 Task: Learn more about follow link.
Action: Mouse moved to (881, 87)
Screenshot: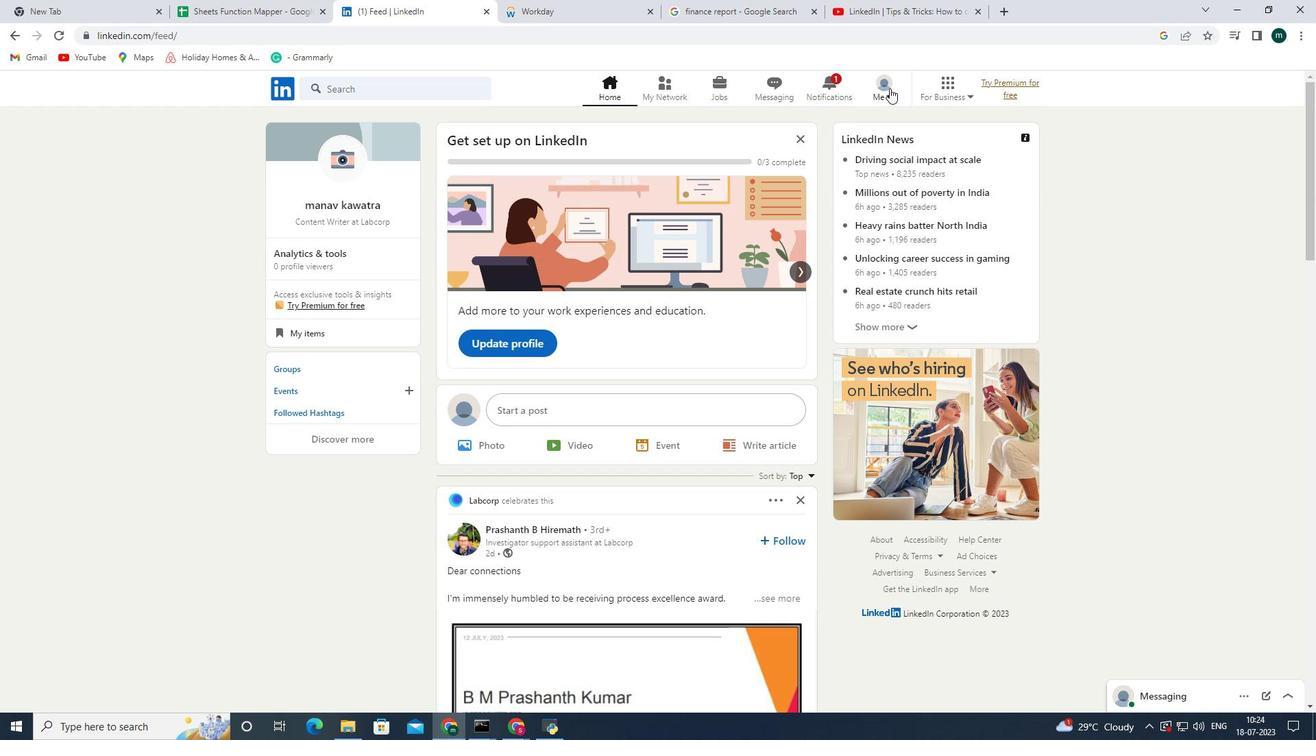
Action: Mouse pressed left at (881, 87)
Screenshot: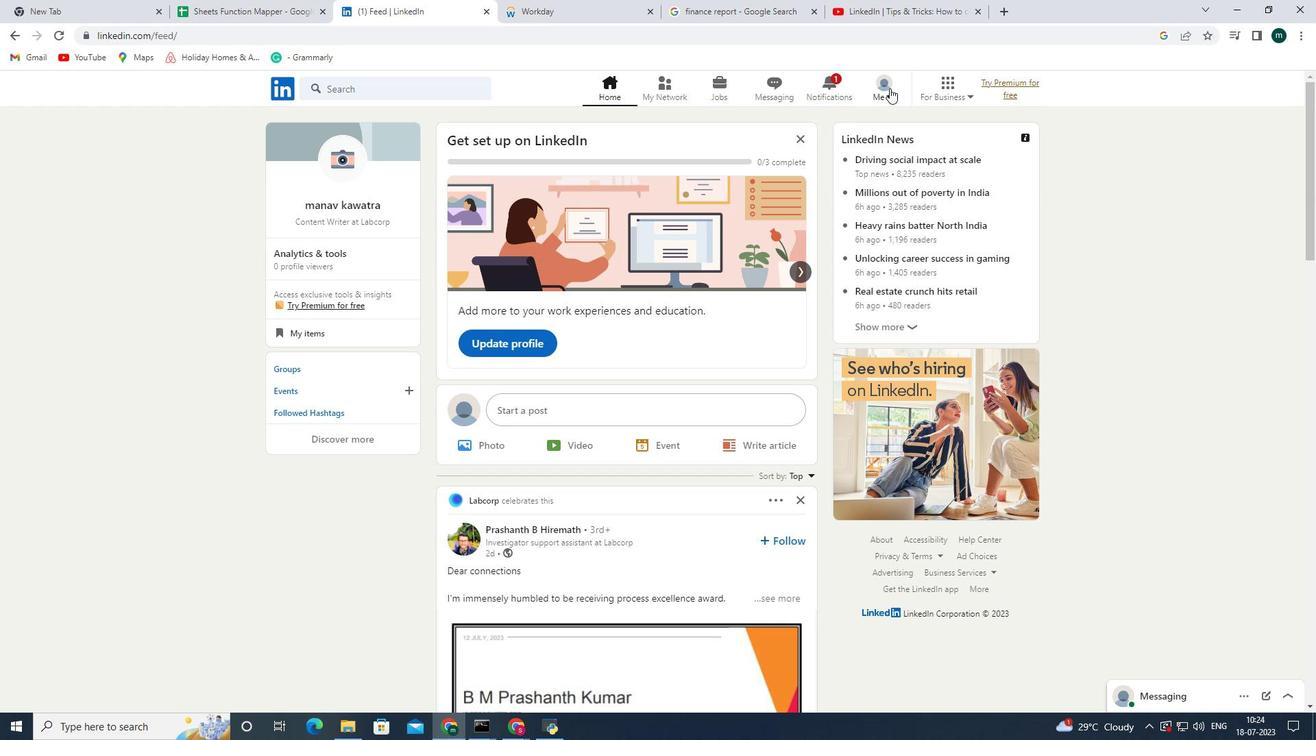 
Action: Mouse moved to (847, 166)
Screenshot: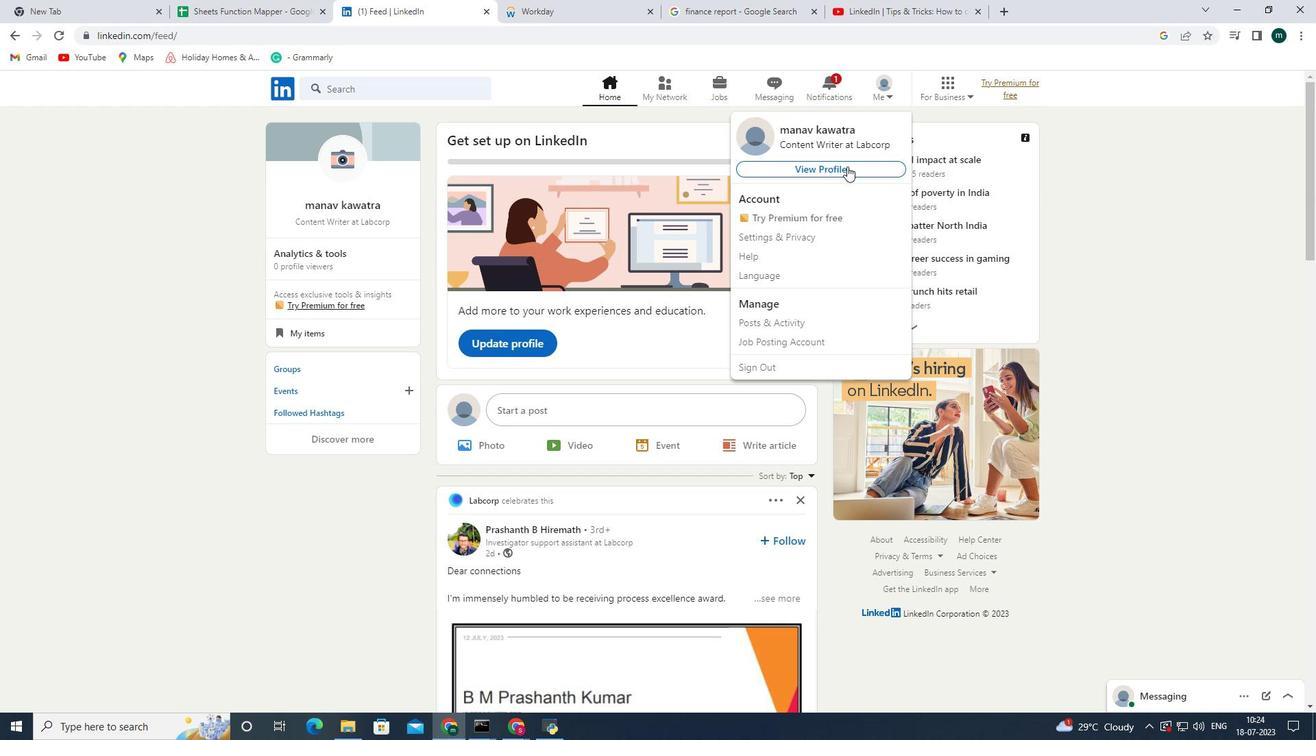 
Action: Mouse pressed left at (847, 166)
Screenshot: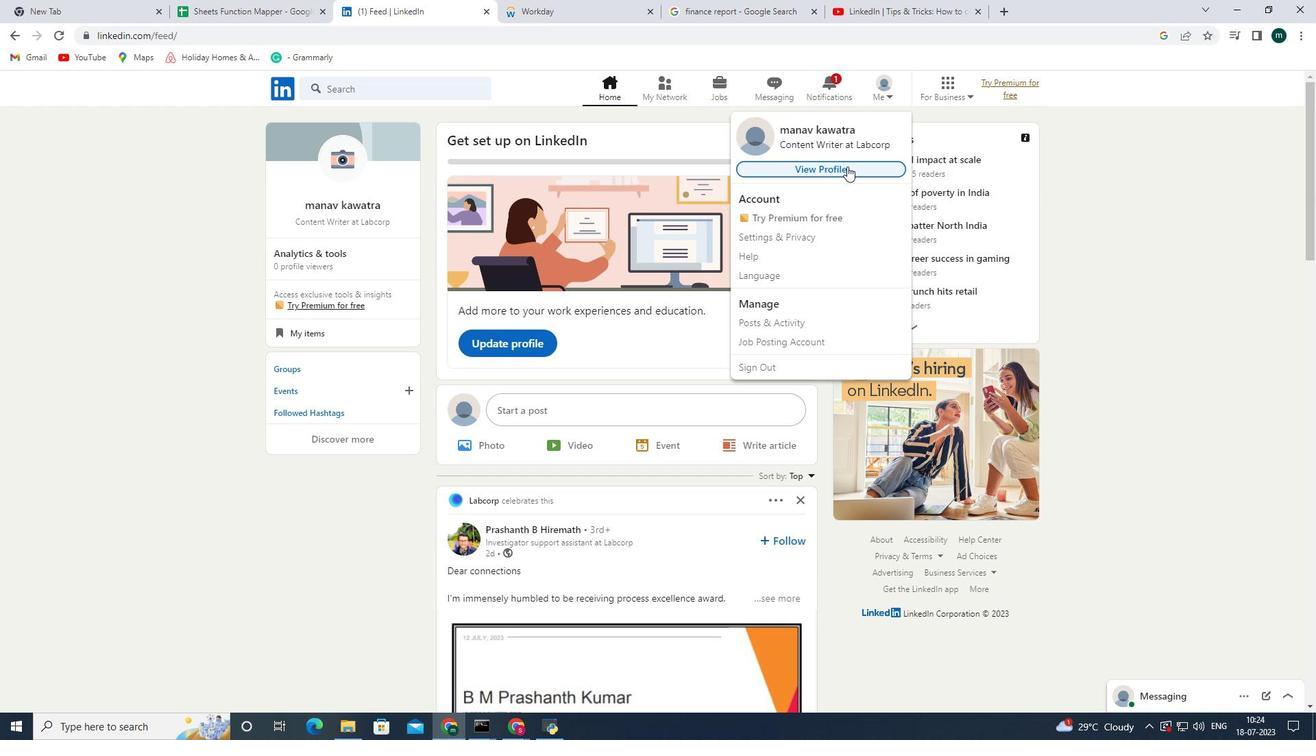 
Action: Mouse moved to (567, 348)
Screenshot: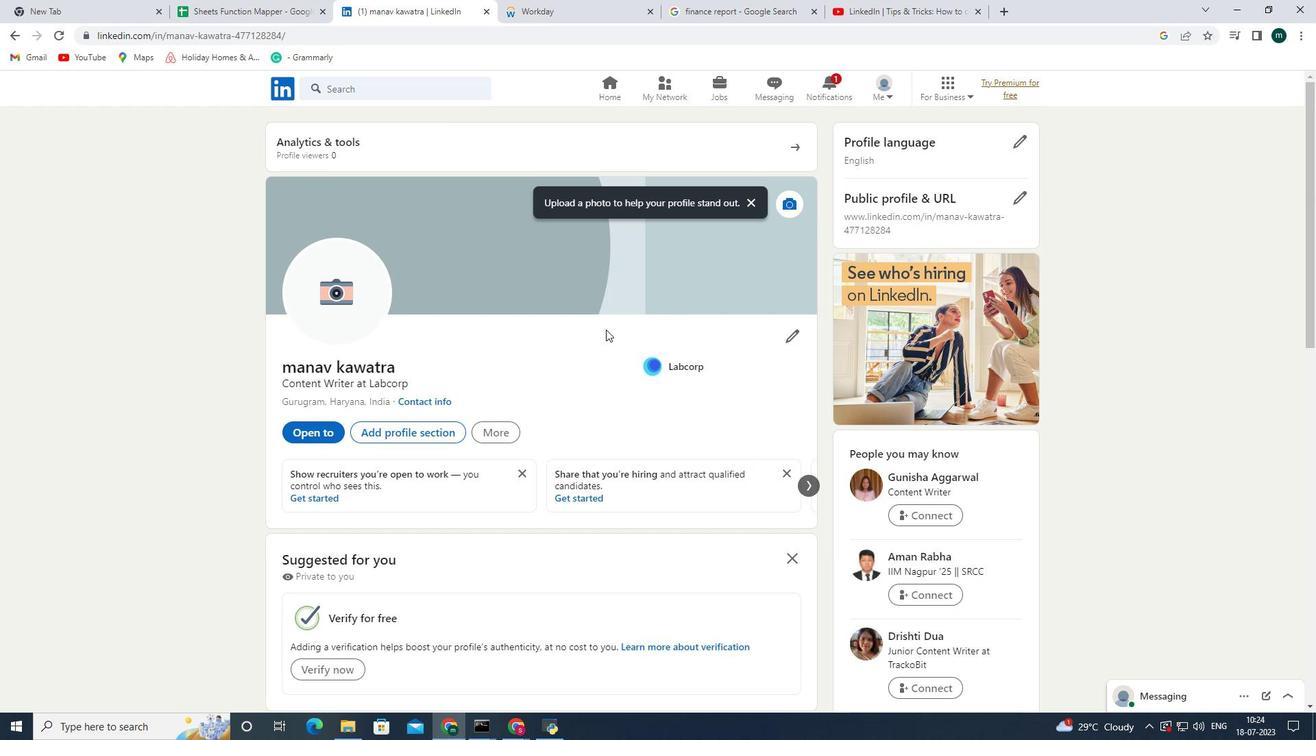 
Action: Mouse scrolled (567, 347) with delta (0, 0)
Screenshot: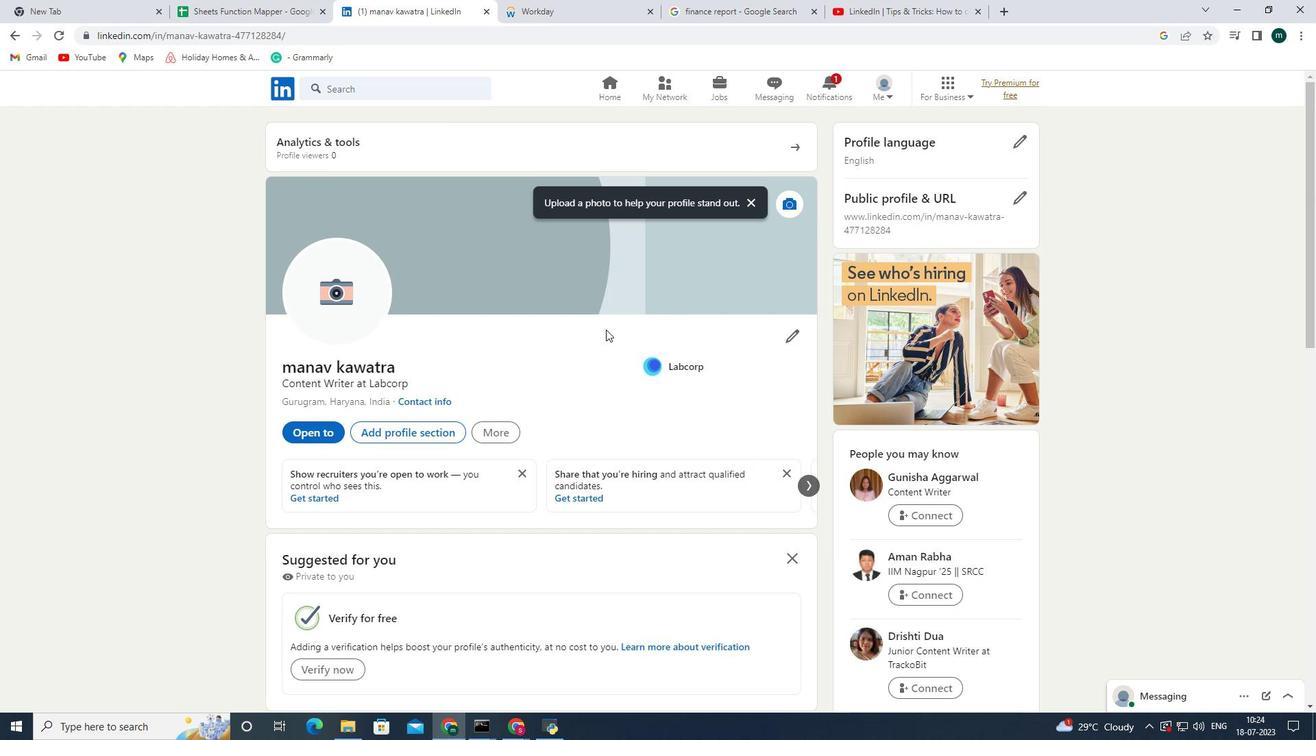 
Action: Mouse moved to (562, 352)
Screenshot: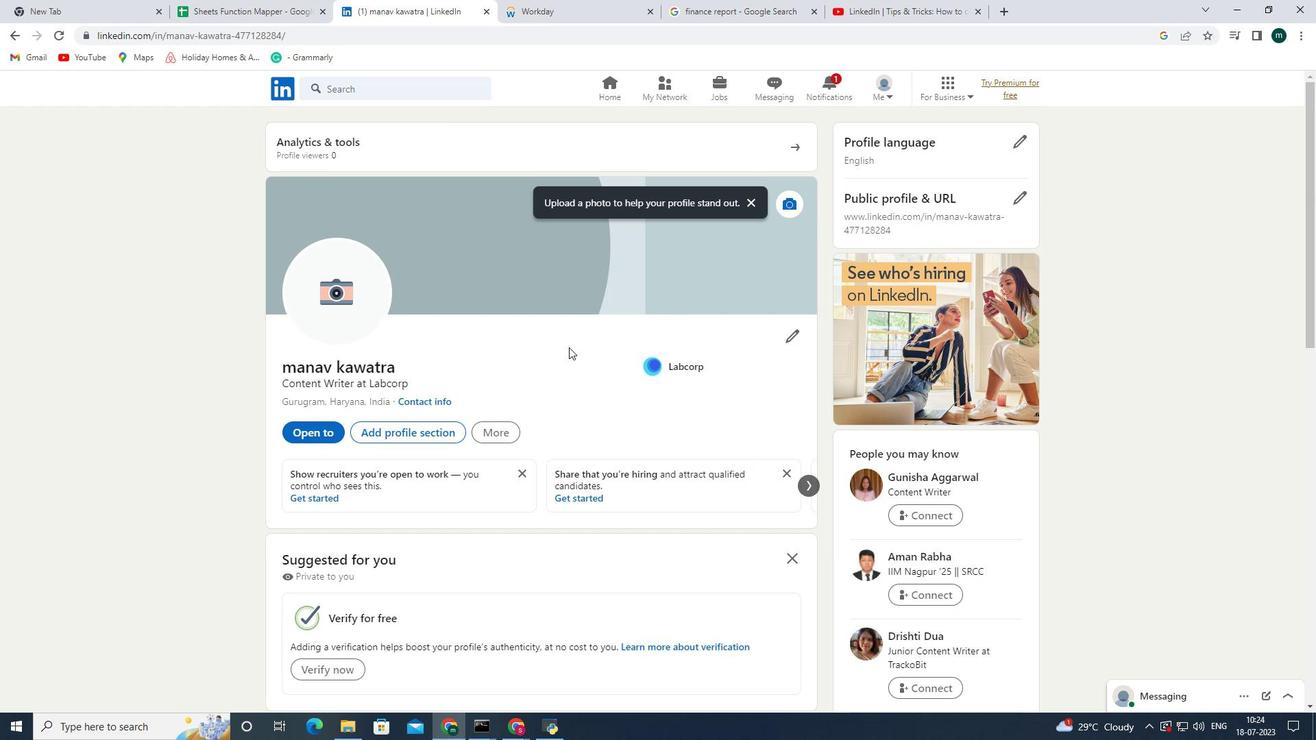 
Action: Mouse scrolled (562, 351) with delta (0, 0)
Screenshot: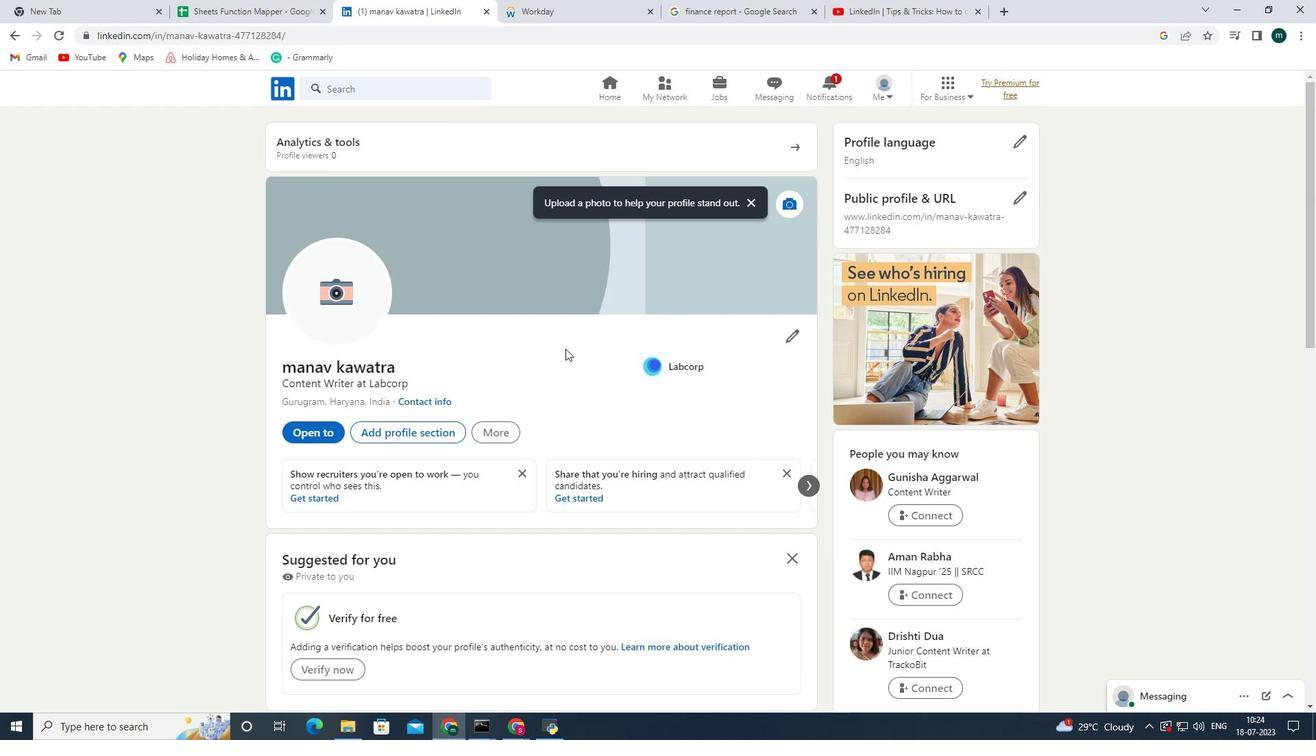 
Action: Mouse scrolled (562, 351) with delta (0, 0)
Screenshot: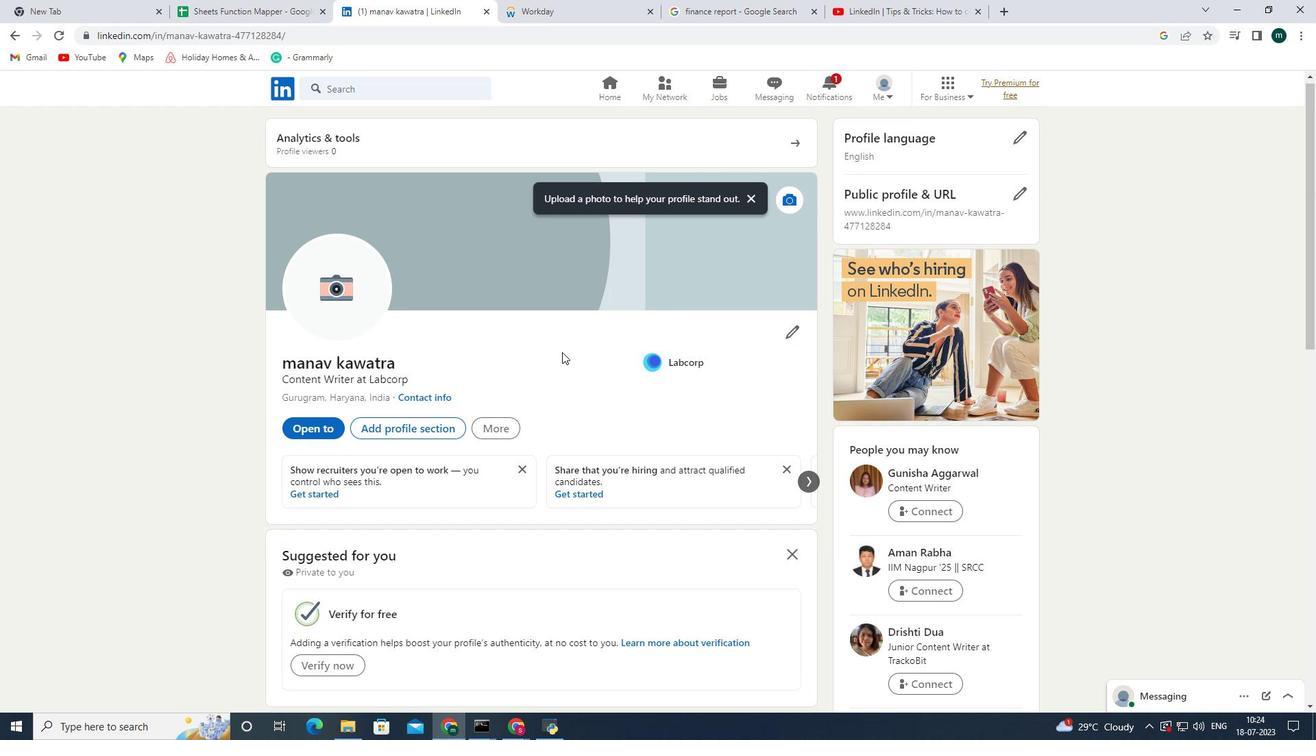 
Action: Mouse scrolled (562, 351) with delta (0, 0)
Screenshot: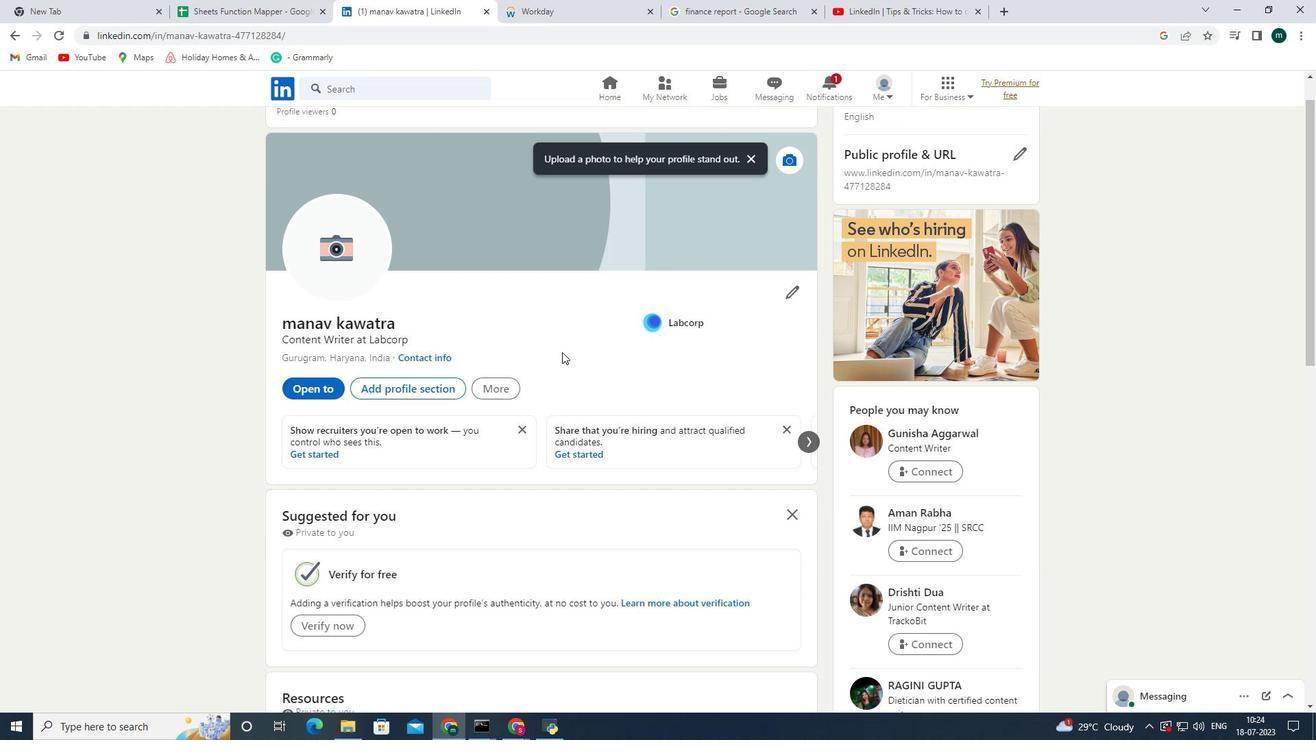 
Action: Mouse moved to (344, 512)
Screenshot: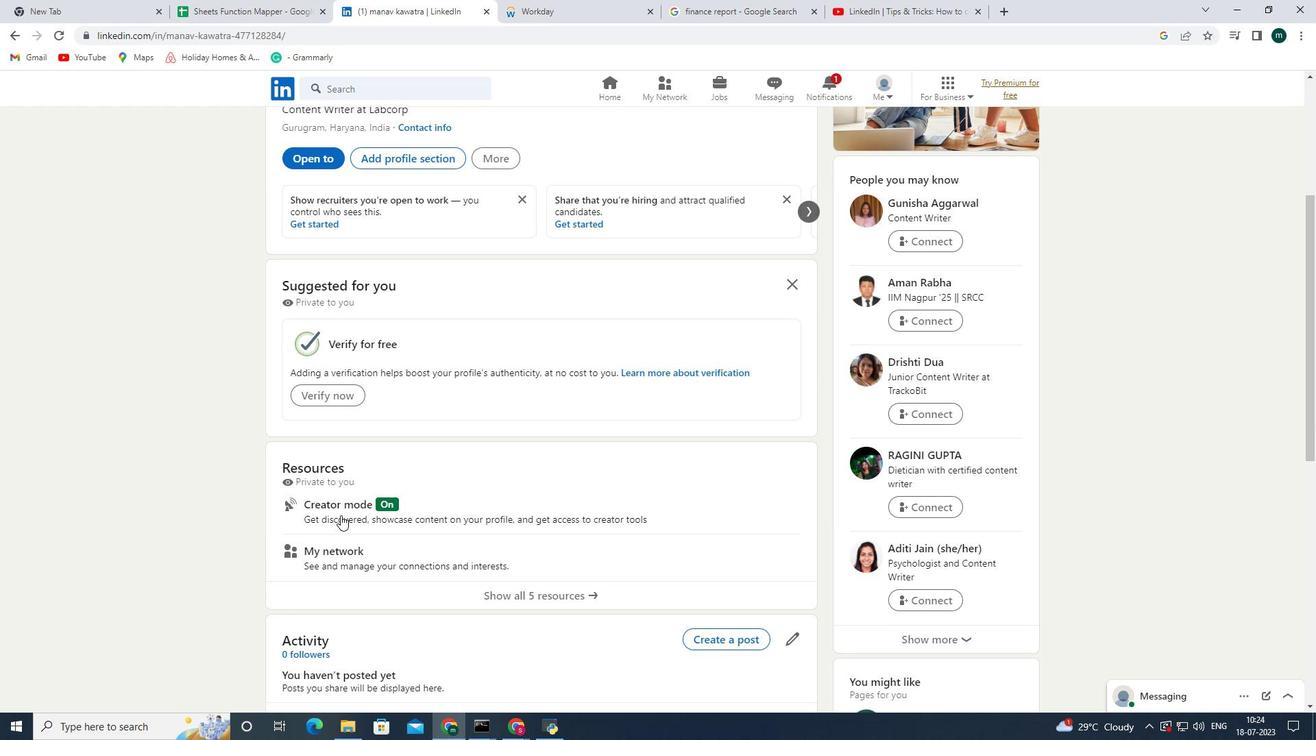 
Action: Mouse pressed left at (344, 512)
Screenshot: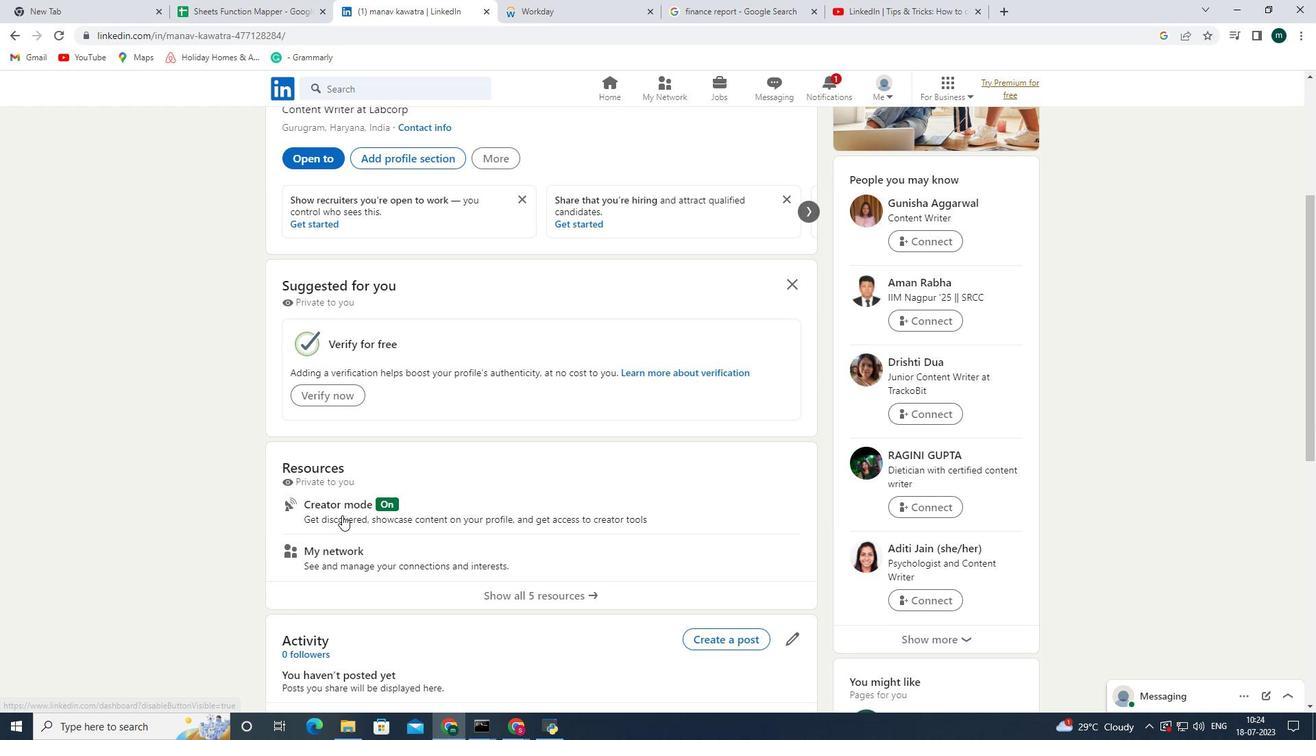 
Action: Mouse moved to (743, 629)
Screenshot: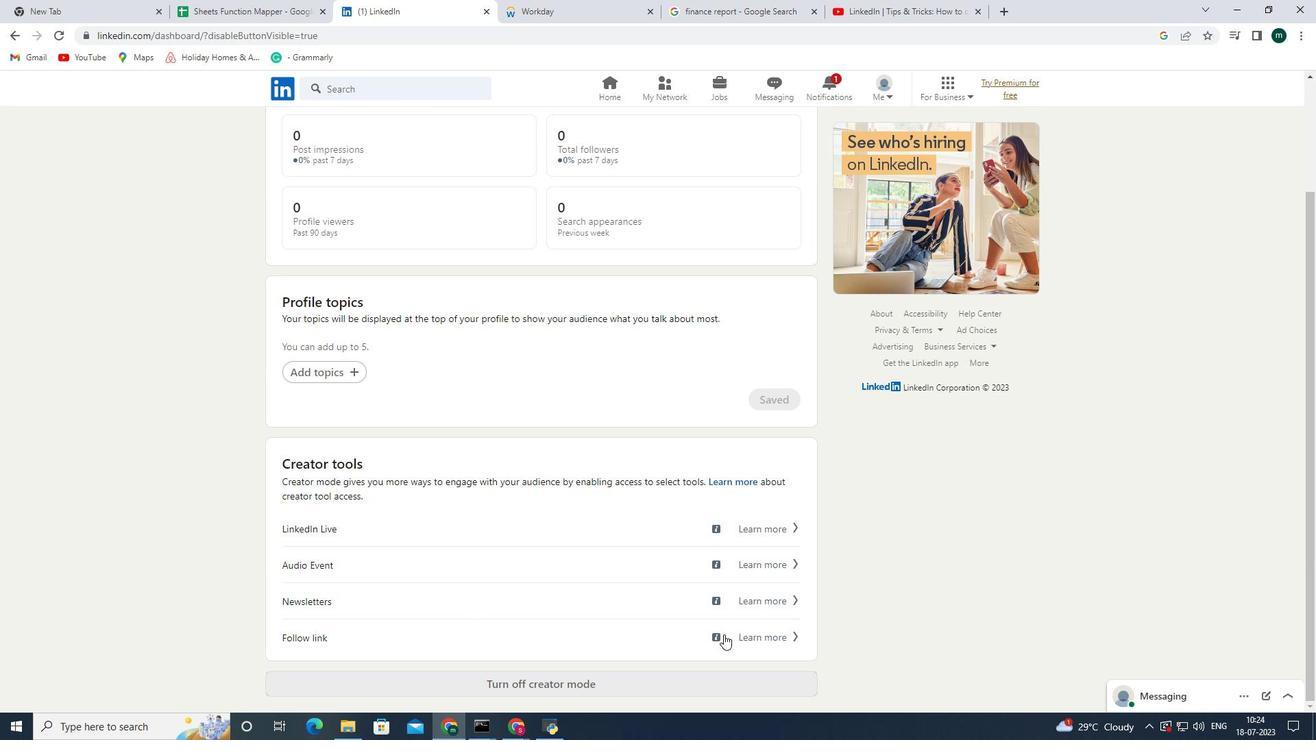
Action: Mouse pressed left at (743, 629)
Screenshot: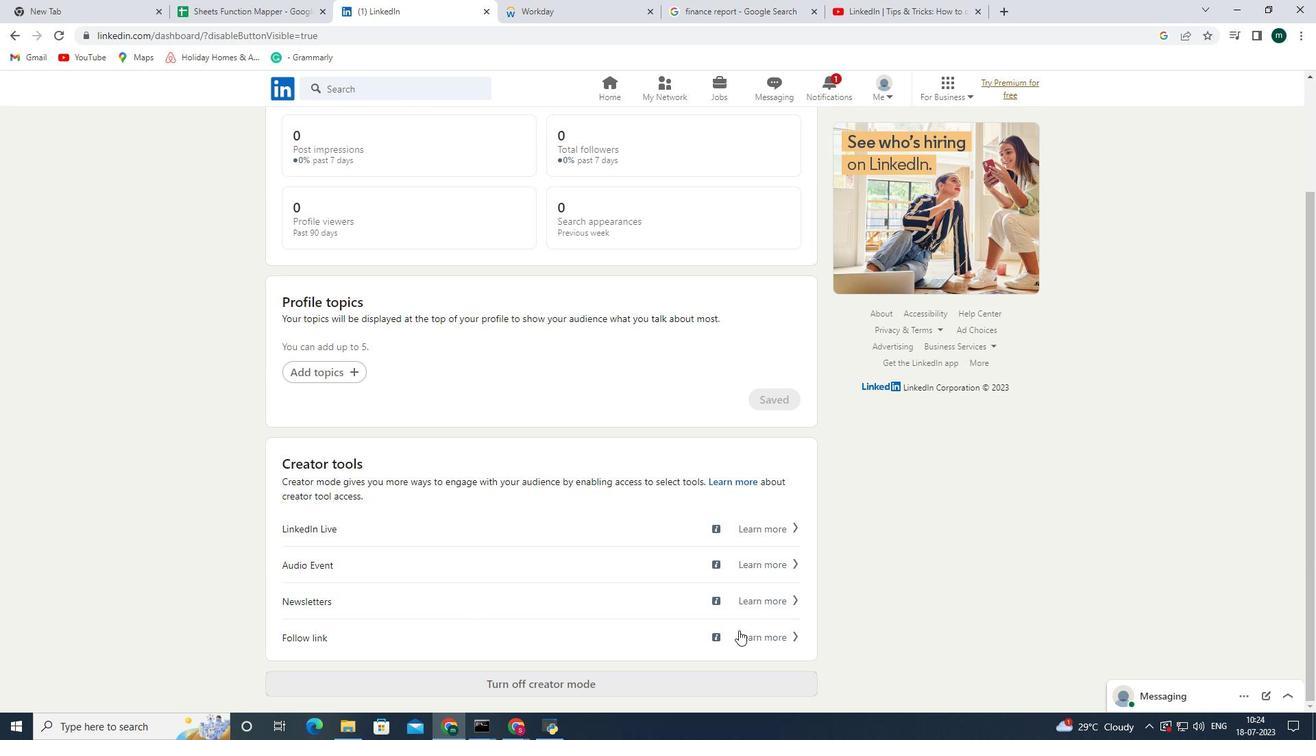 
Action: Mouse moved to (748, 636)
Screenshot: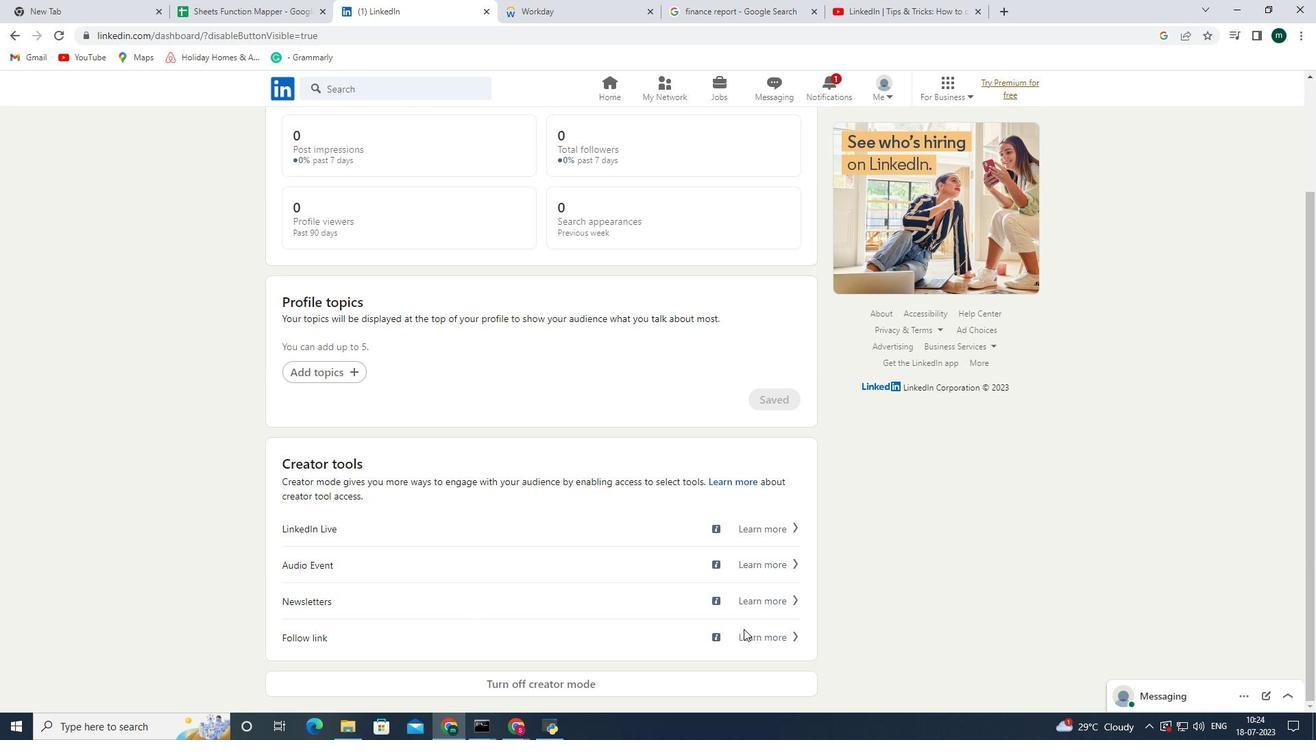 
Action: Mouse pressed left at (748, 636)
Screenshot: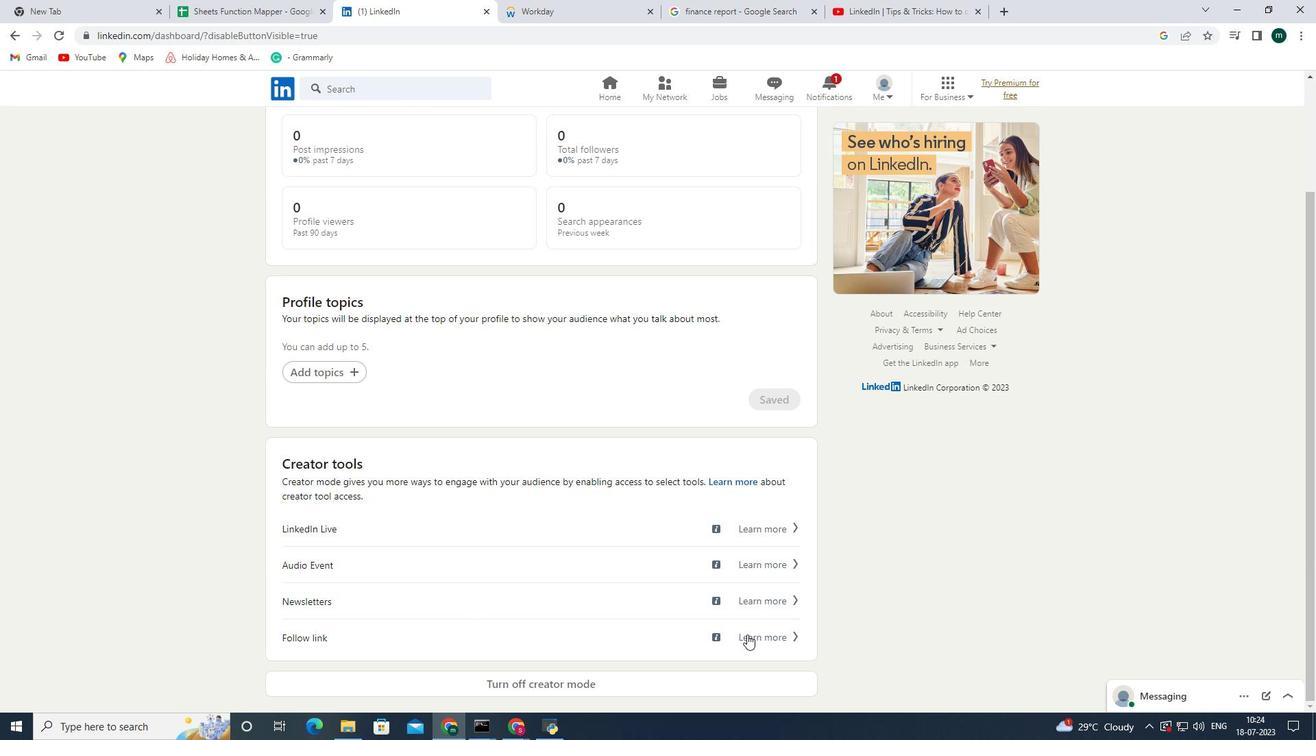 
Action: Mouse moved to (781, 308)
Screenshot: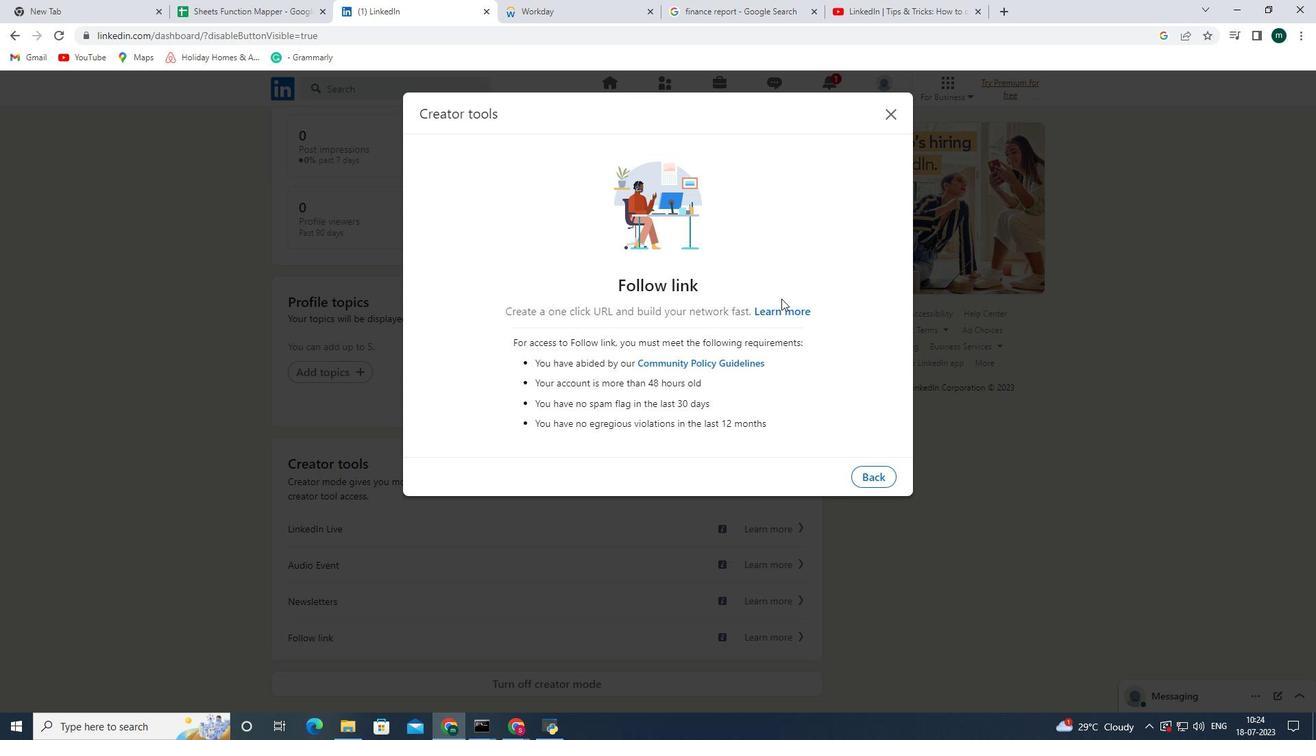 
Action: Mouse pressed left at (781, 308)
Screenshot: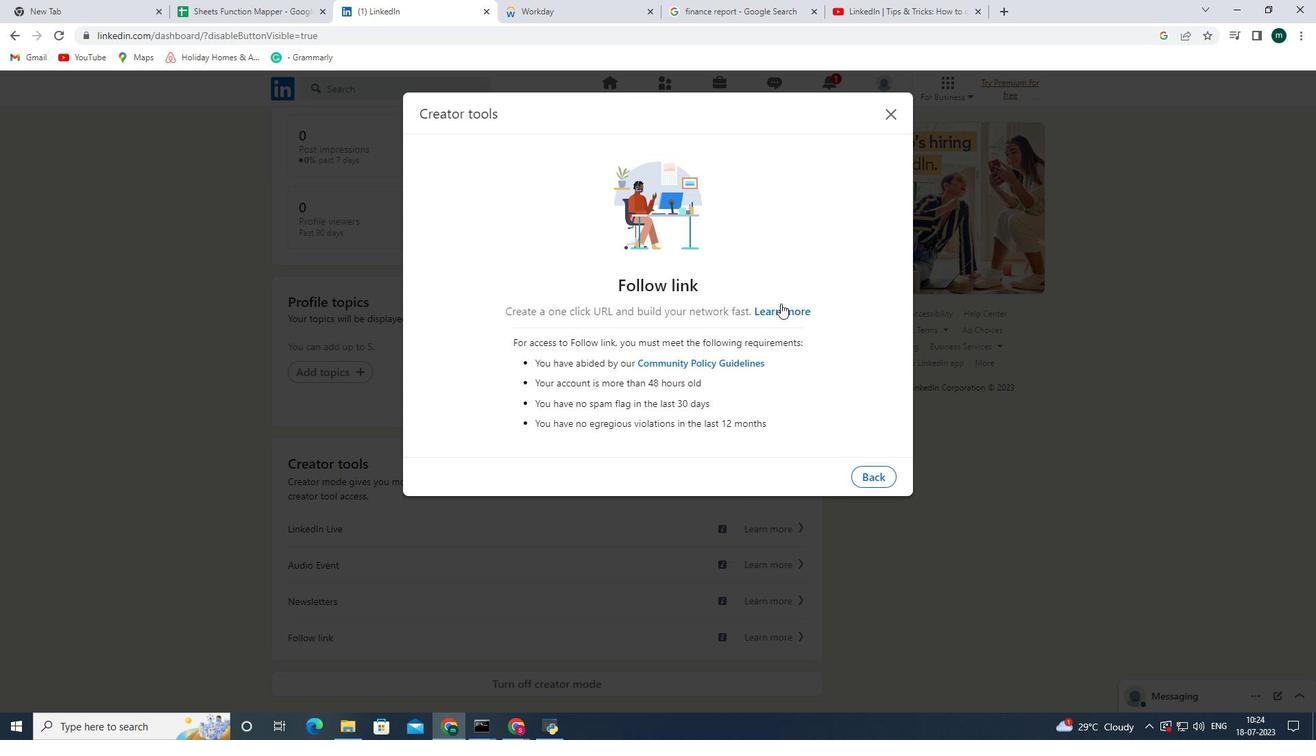 
Action: Mouse moved to (316, 277)
Screenshot: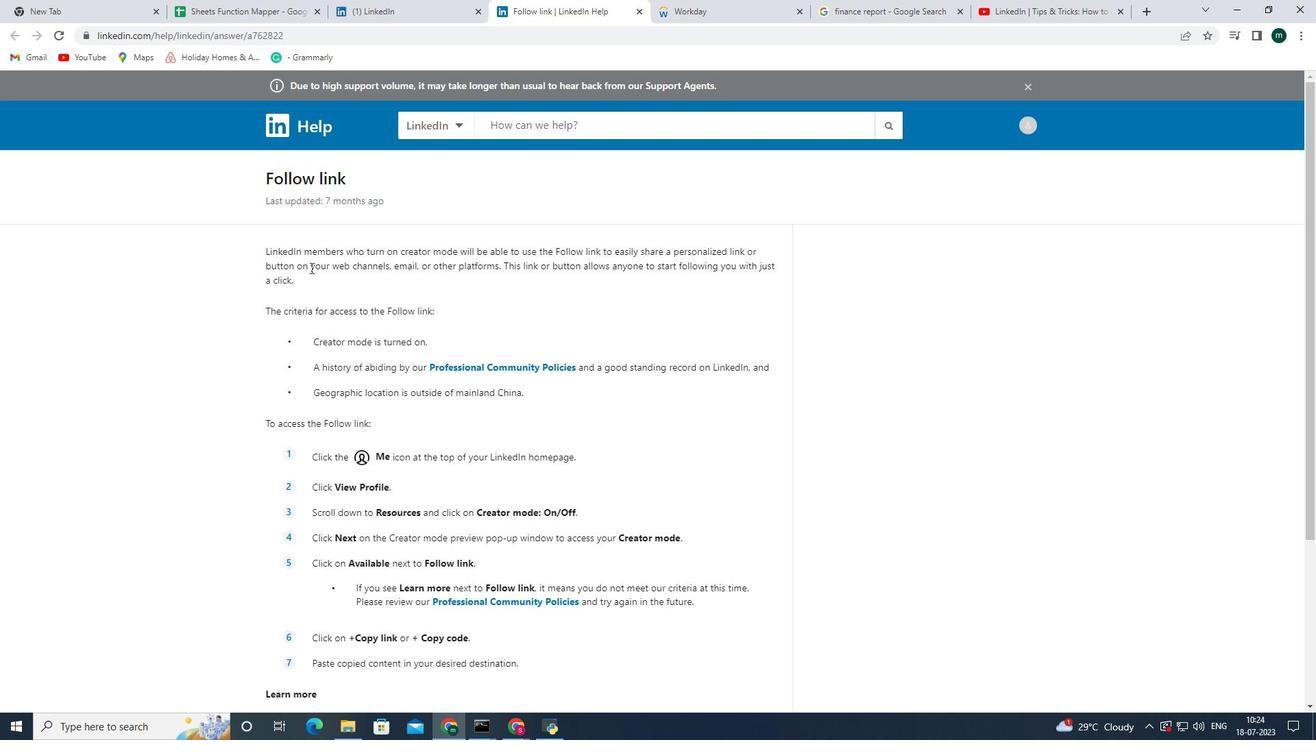 
Action: Mouse scrolled (316, 277) with delta (0, 0)
Screenshot: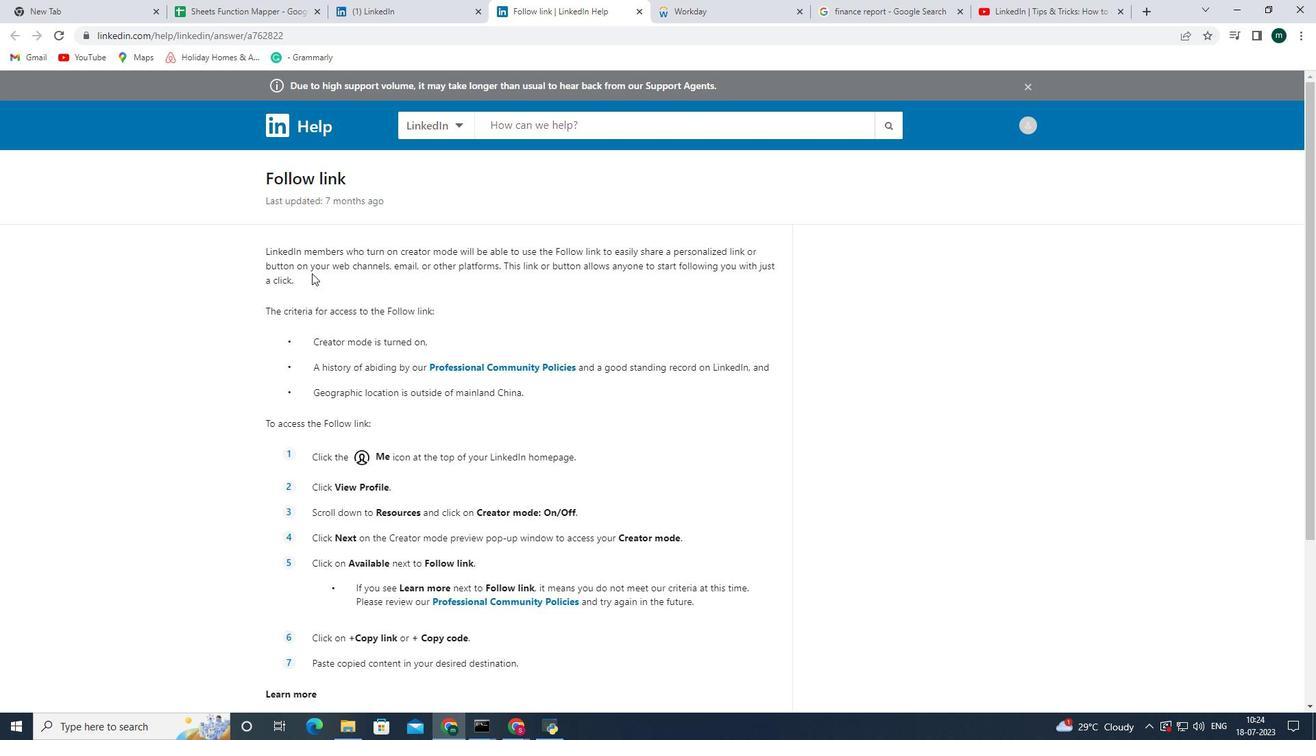 
Action: Mouse scrolled (316, 277) with delta (0, 0)
Screenshot: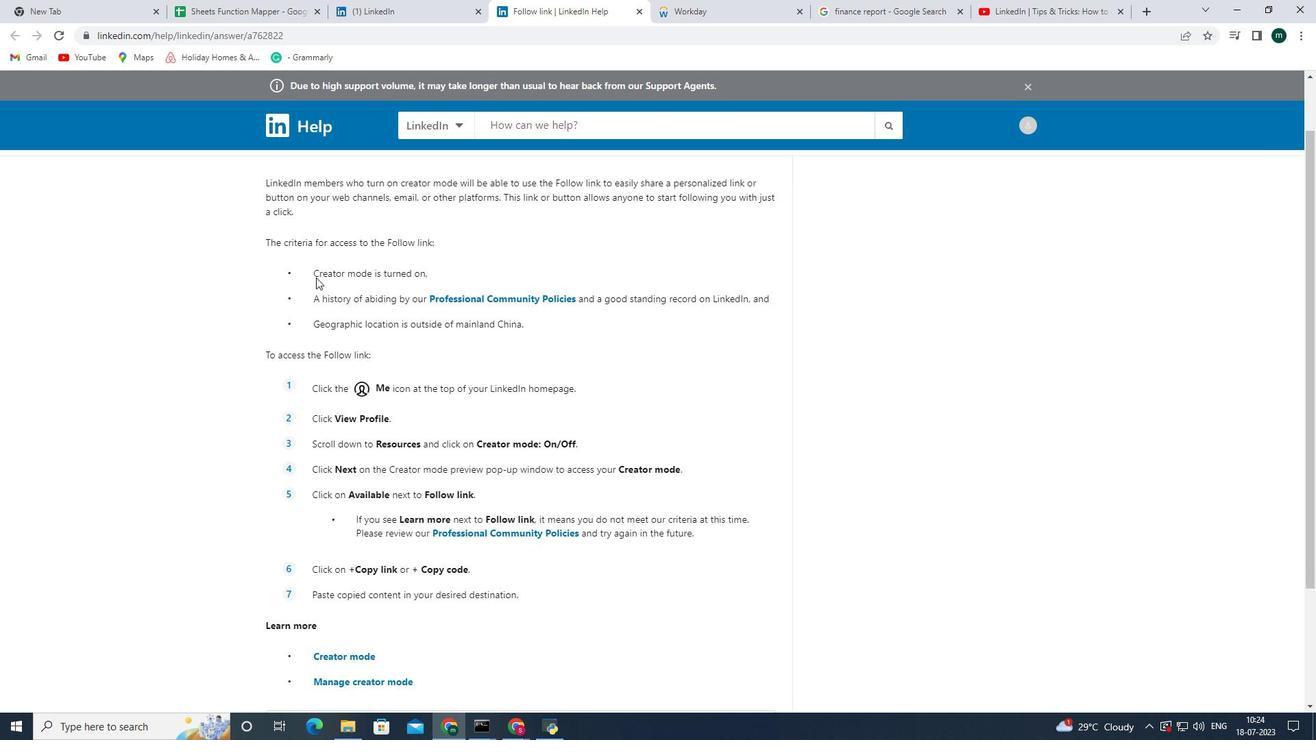 
Action: Mouse scrolled (316, 277) with delta (0, 0)
Screenshot: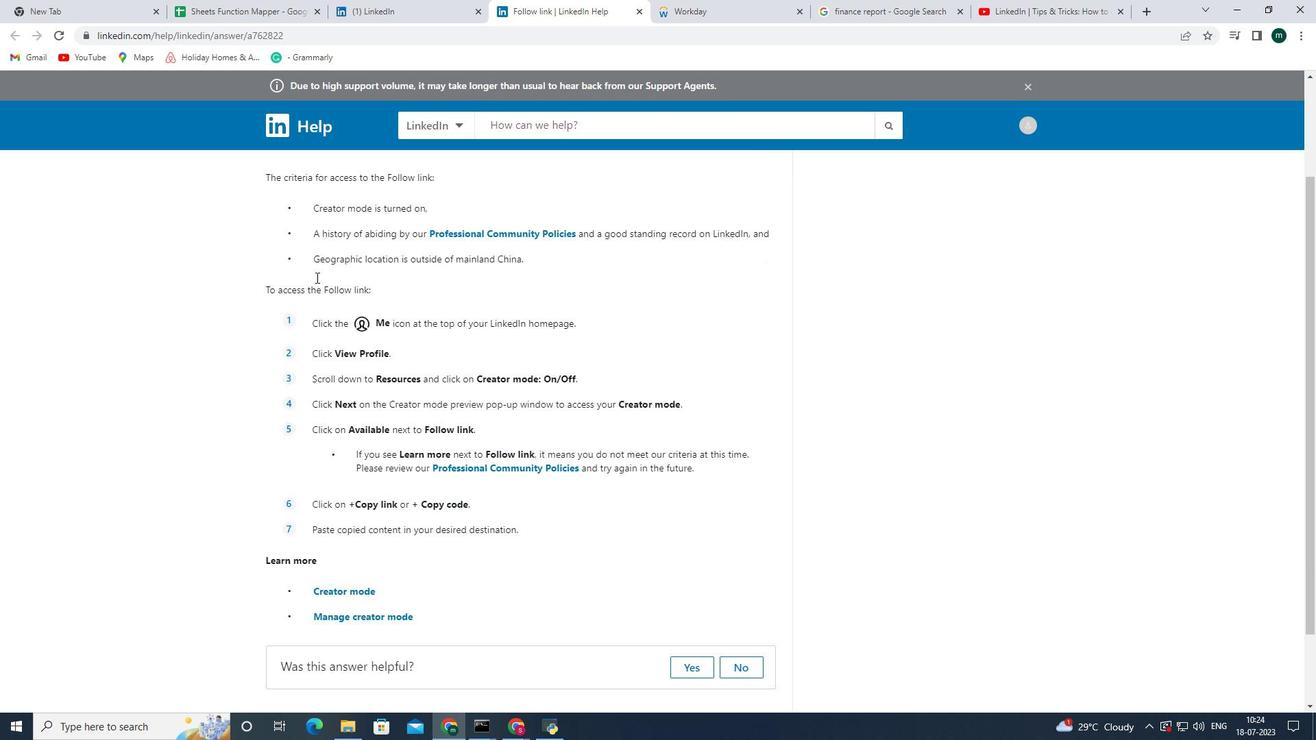 
Action: Mouse scrolled (316, 277) with delta (0, 0)
Screenshot: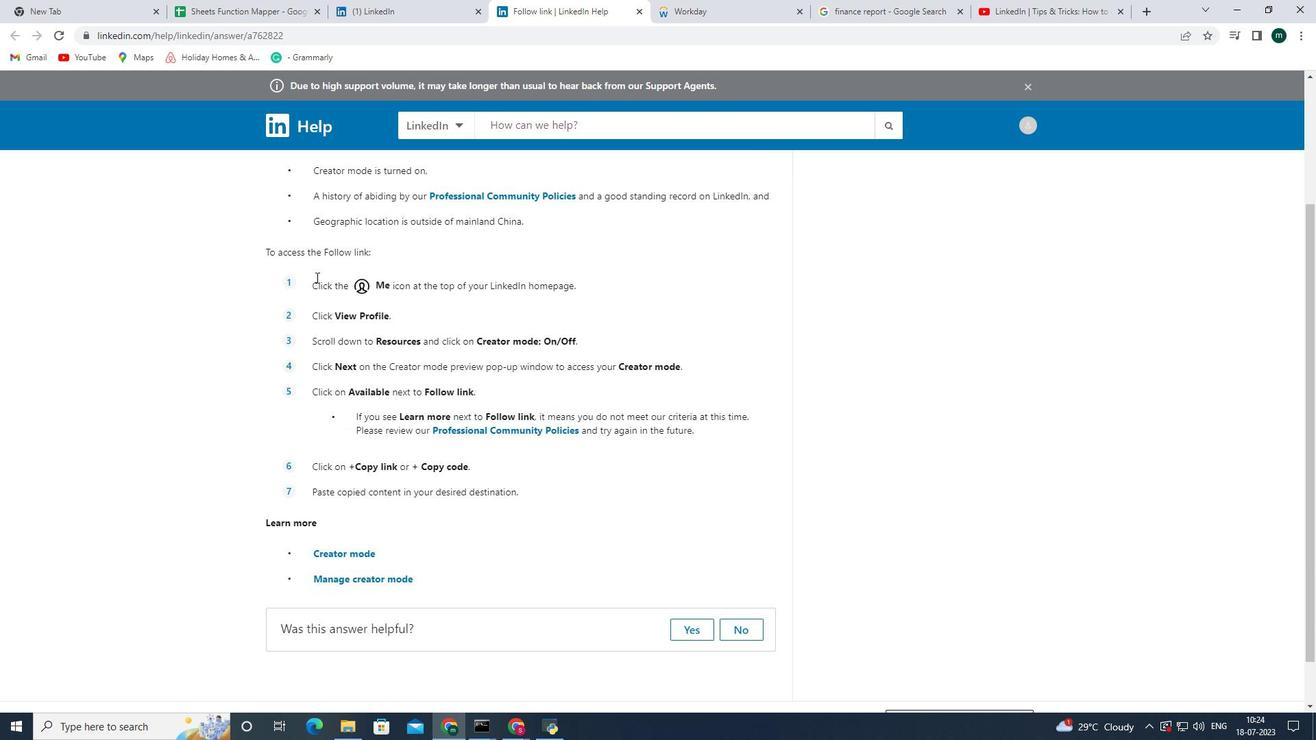 
Action: Mouse scrolled (316, 277) with delta (0, 0)
Screenshot: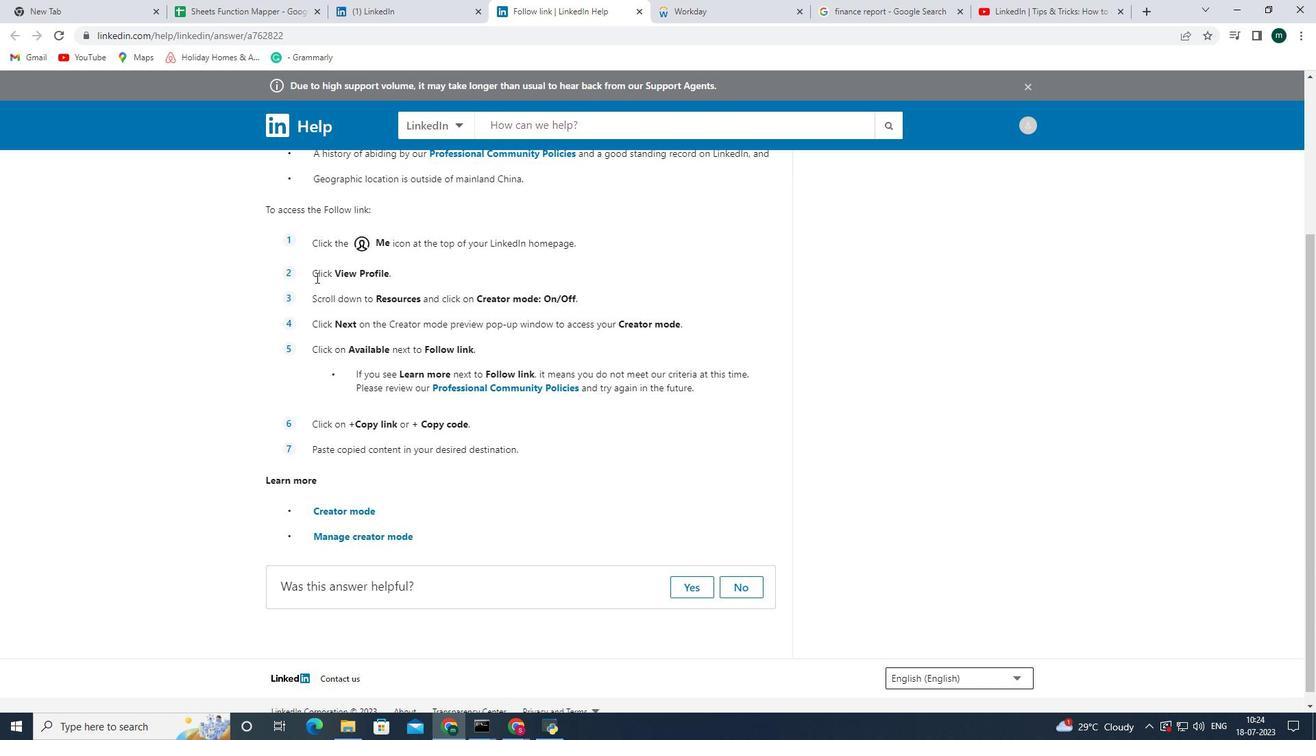 
Action: Mouse scrolled (316, 277) with delta (0, 0)
Screenshot: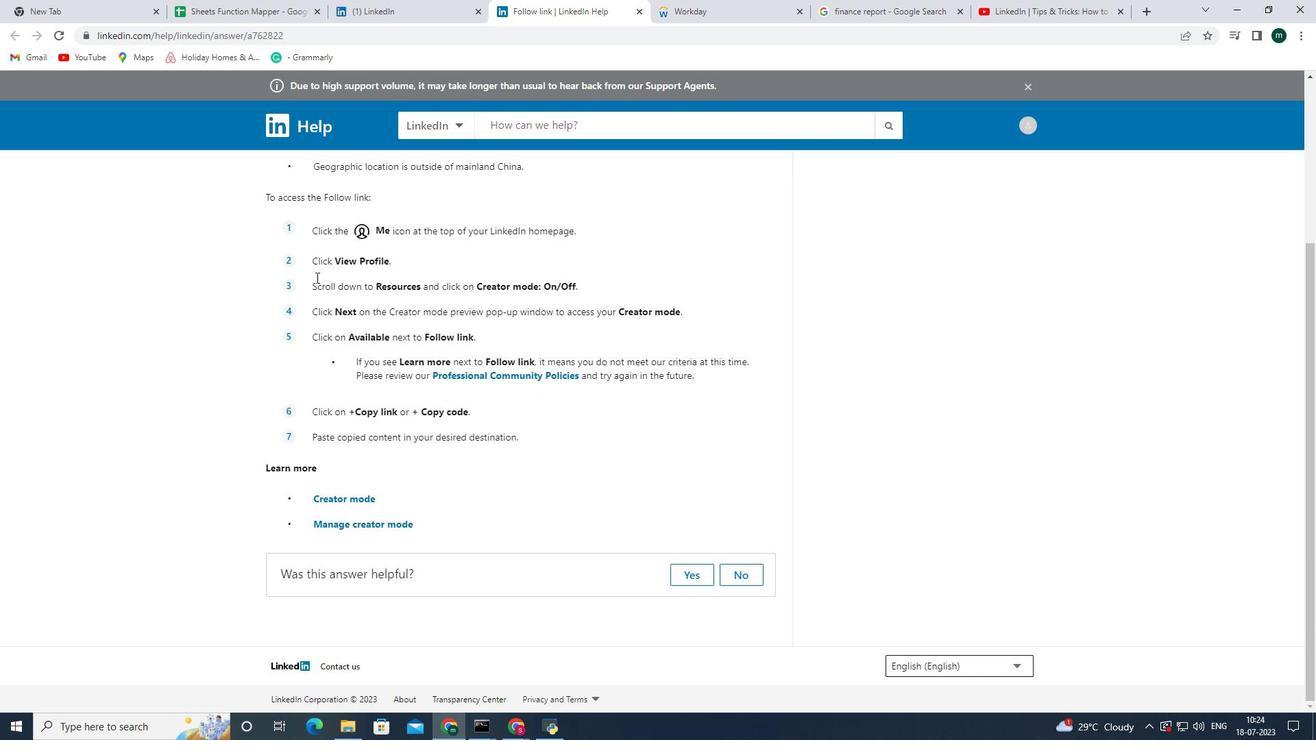 
Action: Mouse moved to (317, 279)
Screenshot: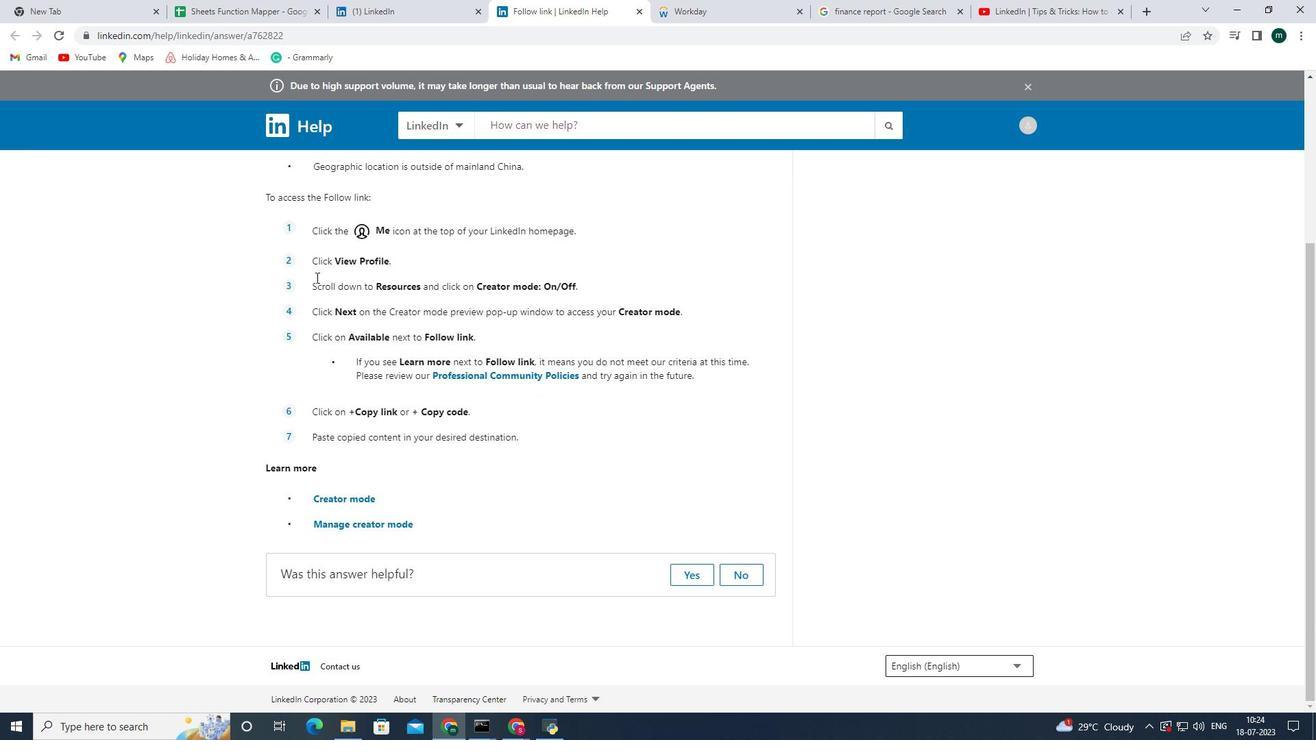 
